 Task: Use Golf Hit 2 Sound Effect in this video "Movie A.mp4"
Action: Mouse moved to (645, 124)
Screenshot: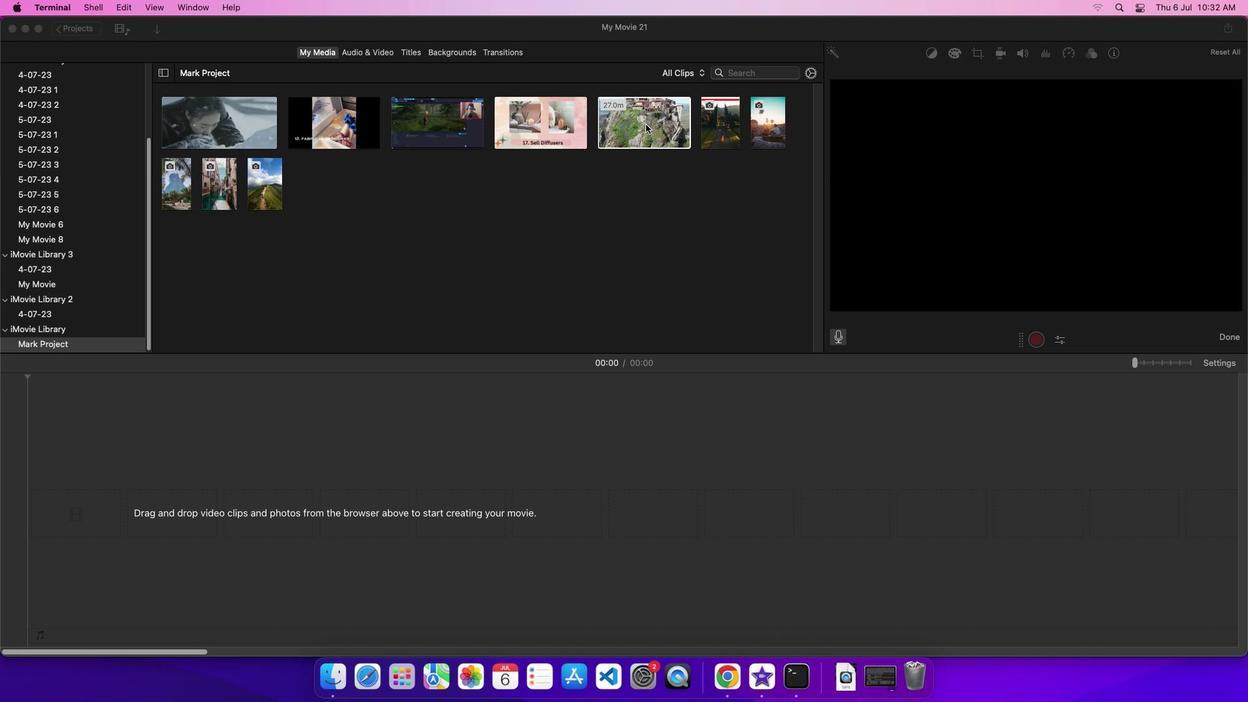 
Action: Mouse pressed left at (645, 124)
Screenshot: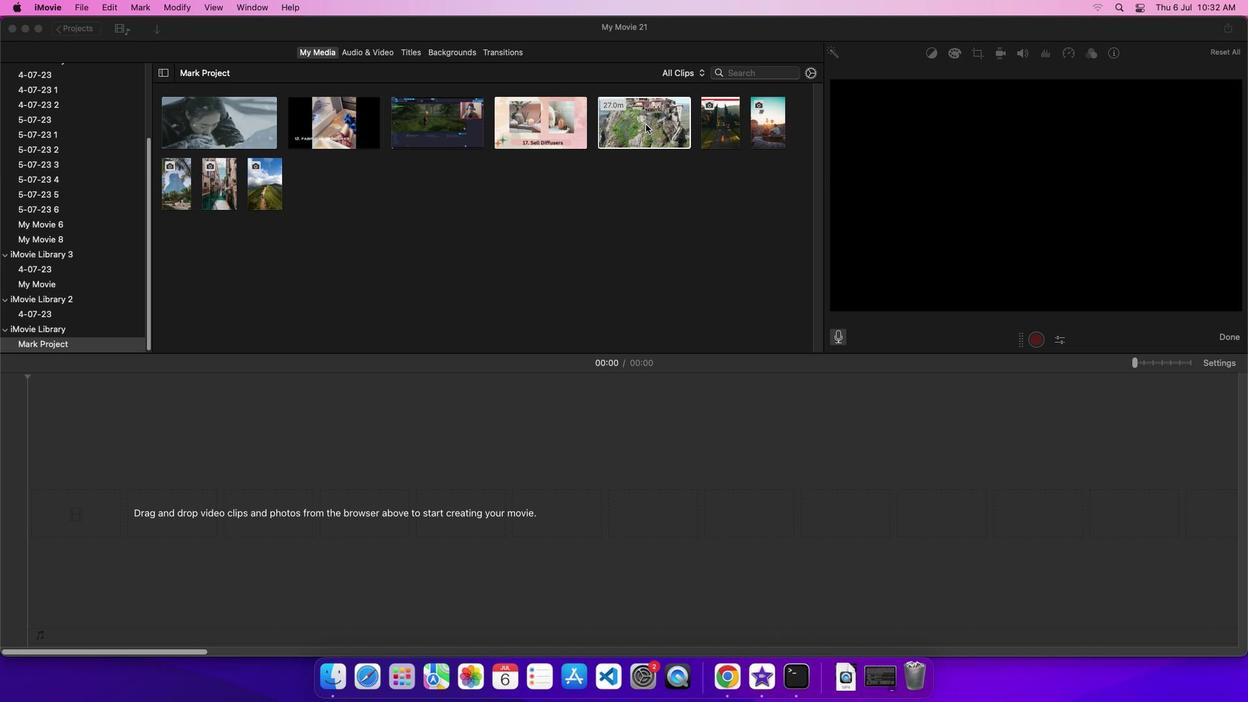 
Action: Mouse moved to (663, 126)
Screenshot: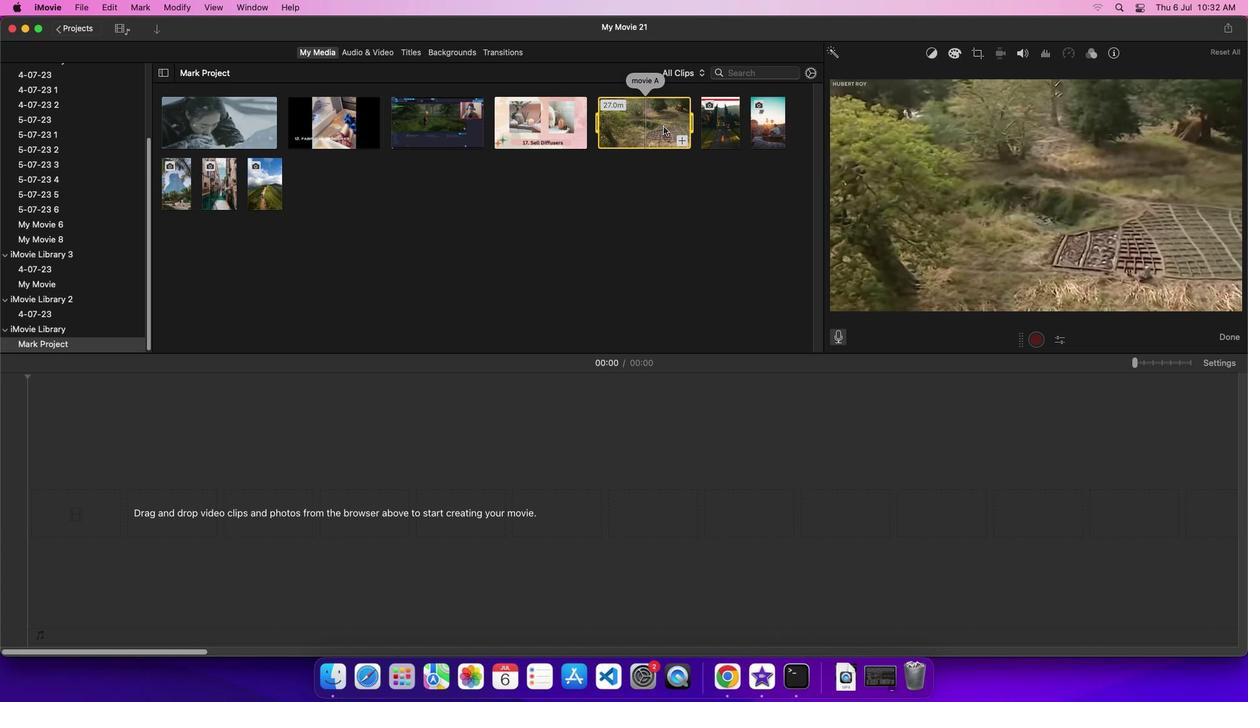 
Action: Mouse pressed left at (663, 126)
Screenshot: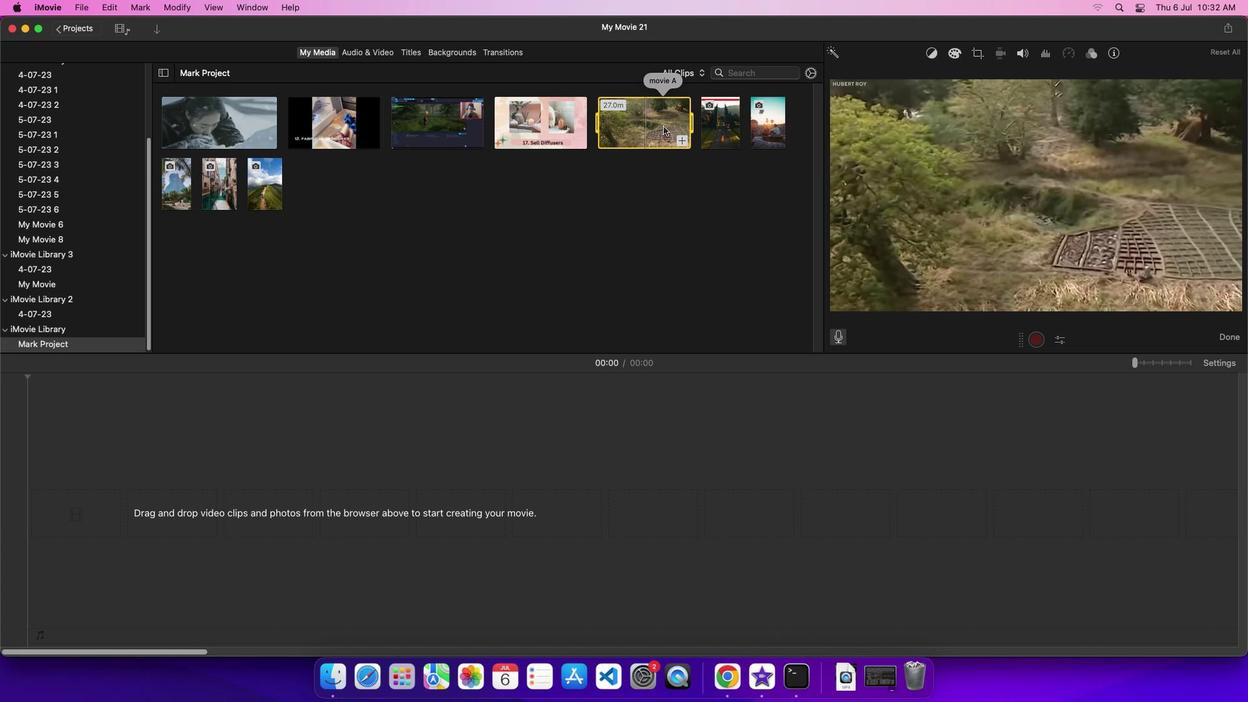 
Action: Mouse moved to (382, 50)
Screenshot: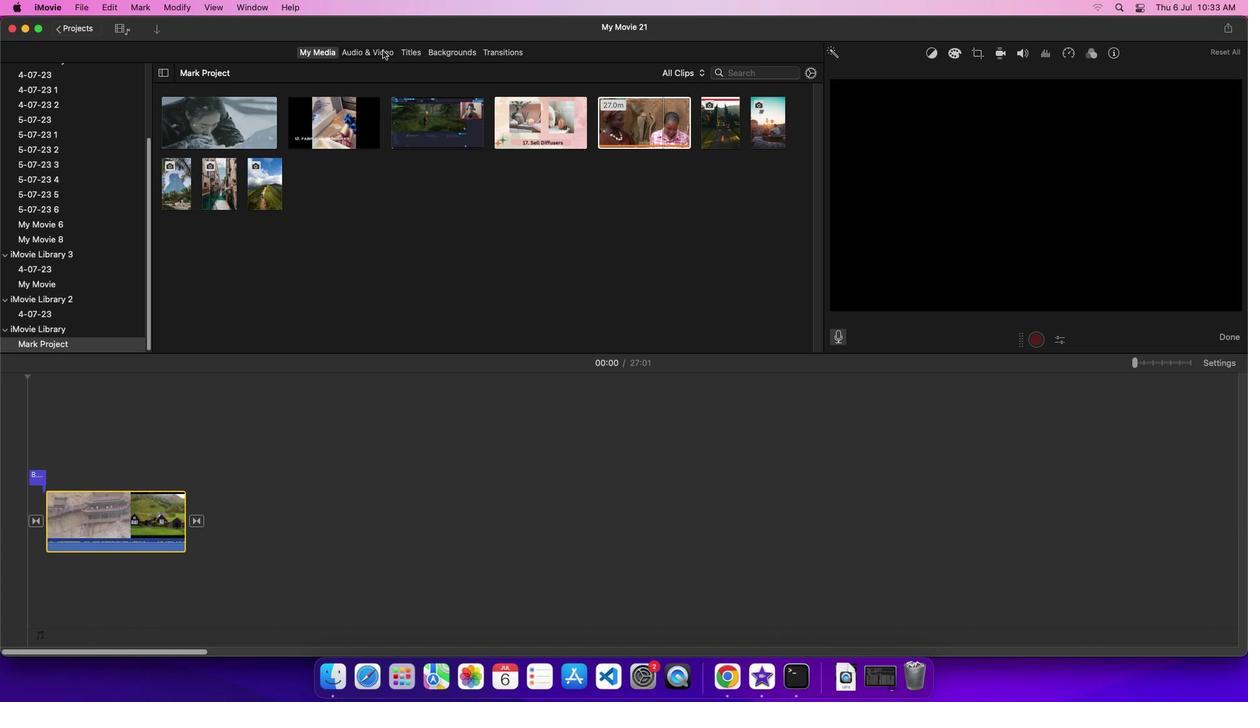 
Action: Mouse pressed left at (382, 50)
Screenshot: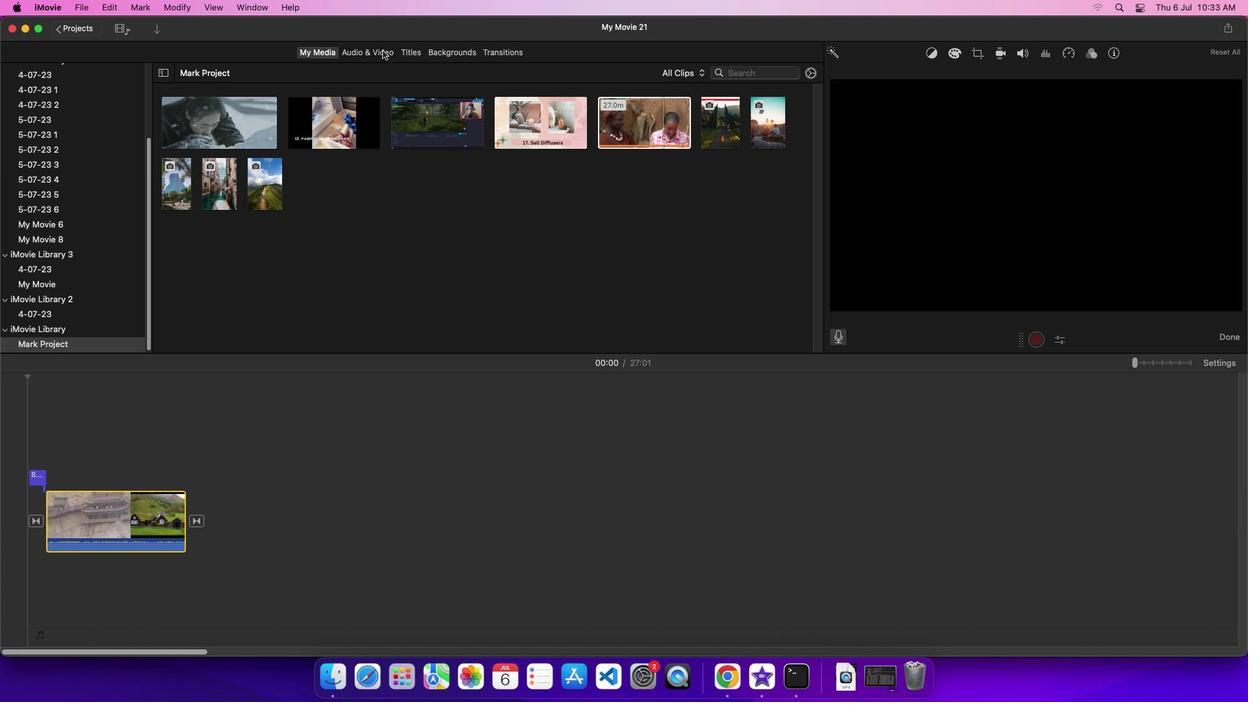 
Action: Mouse moved to (94, 121)
Screenshot: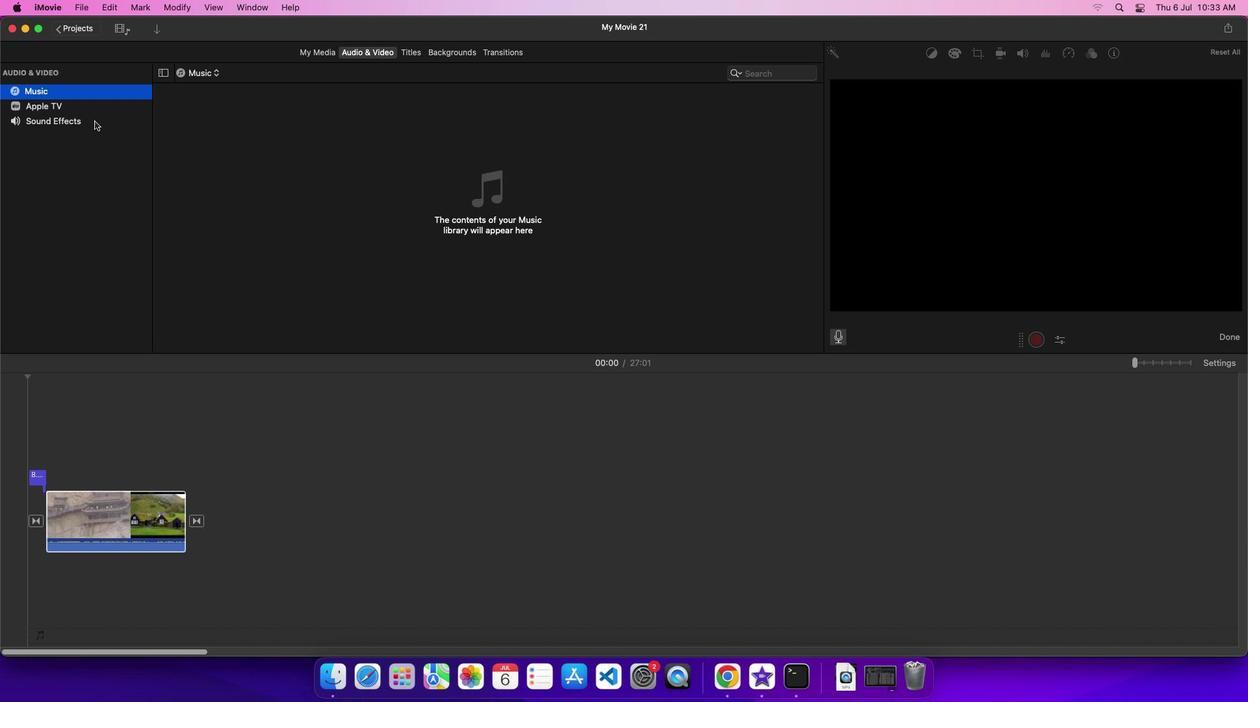 
Action: Mouse pressed left at (94, 121)
Screenshot: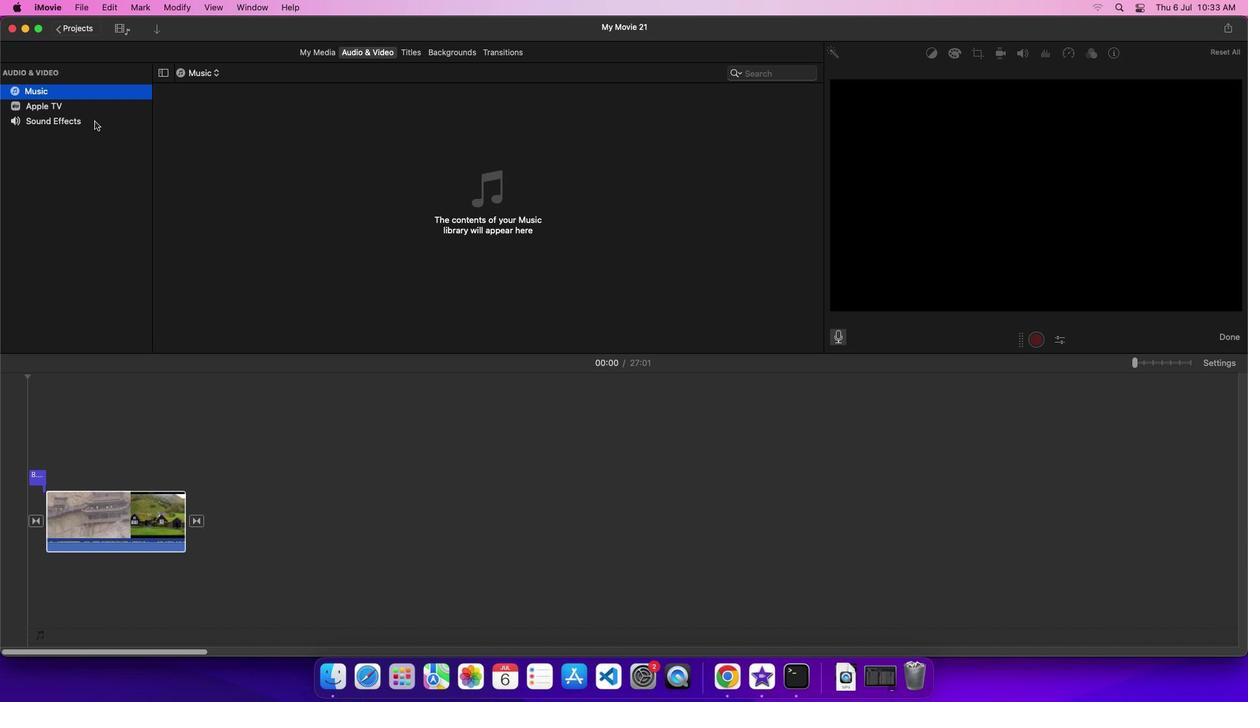 
Action: Mouse moved to (226, 322)
Screenshot: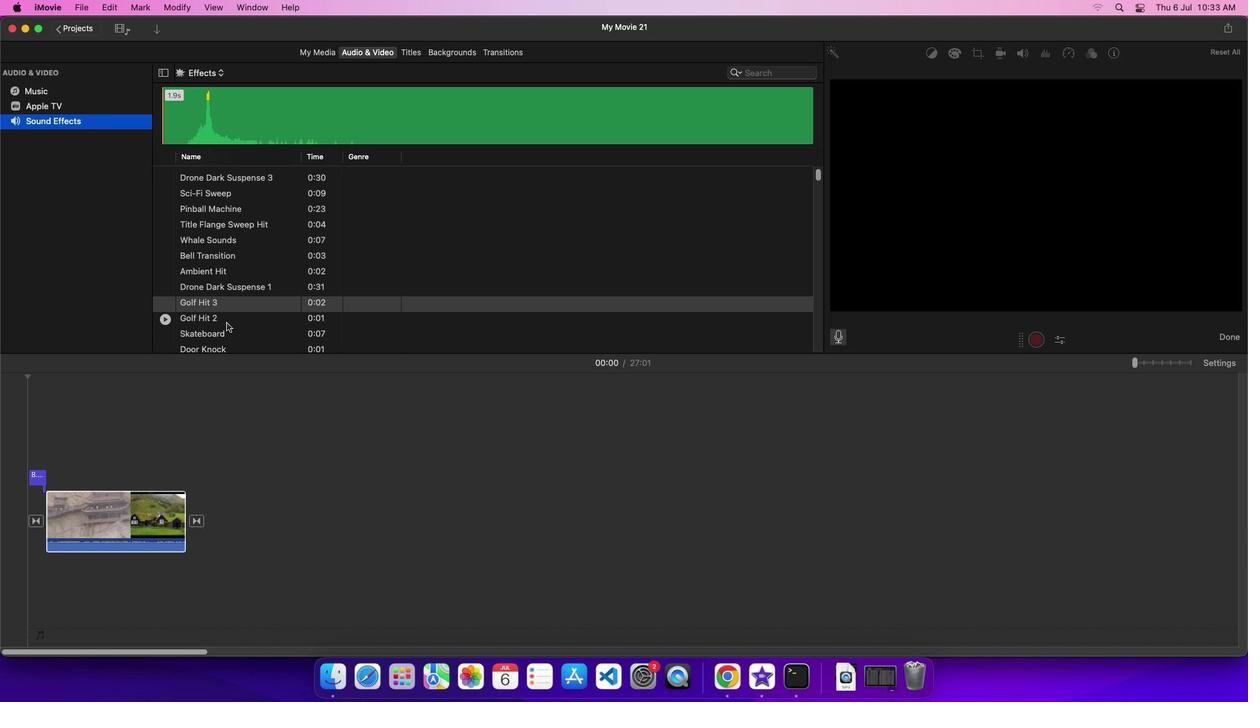 
Action: Mouse pressed left at (226, 322)
Screenshot: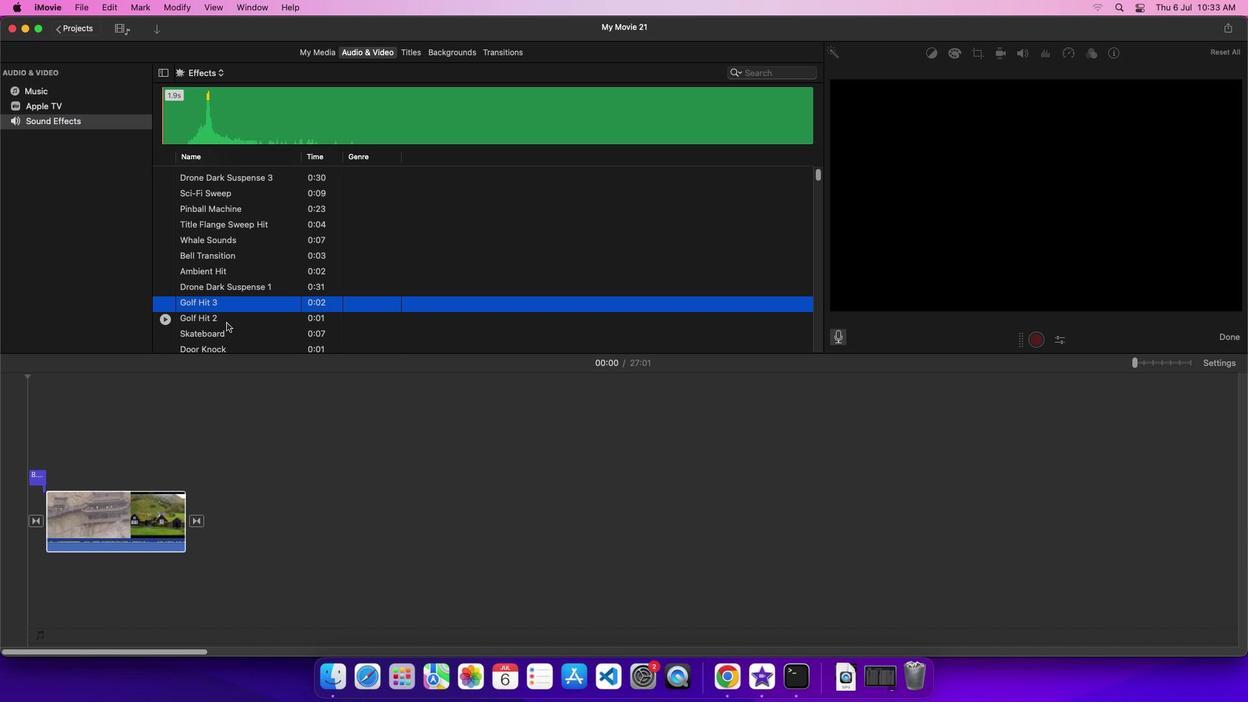 
Action: Mouse moved to (256, 319)
Screenshot: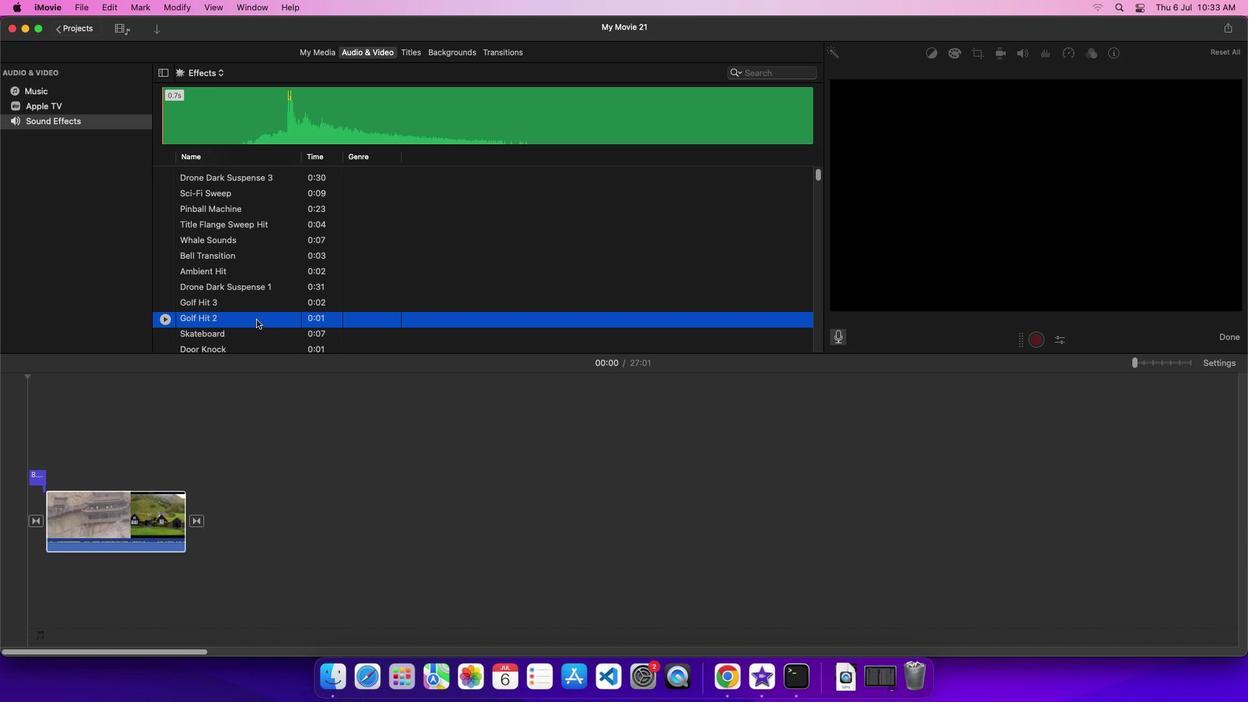 
Action: Mouse pressed left at (256, 319)
Screenshot: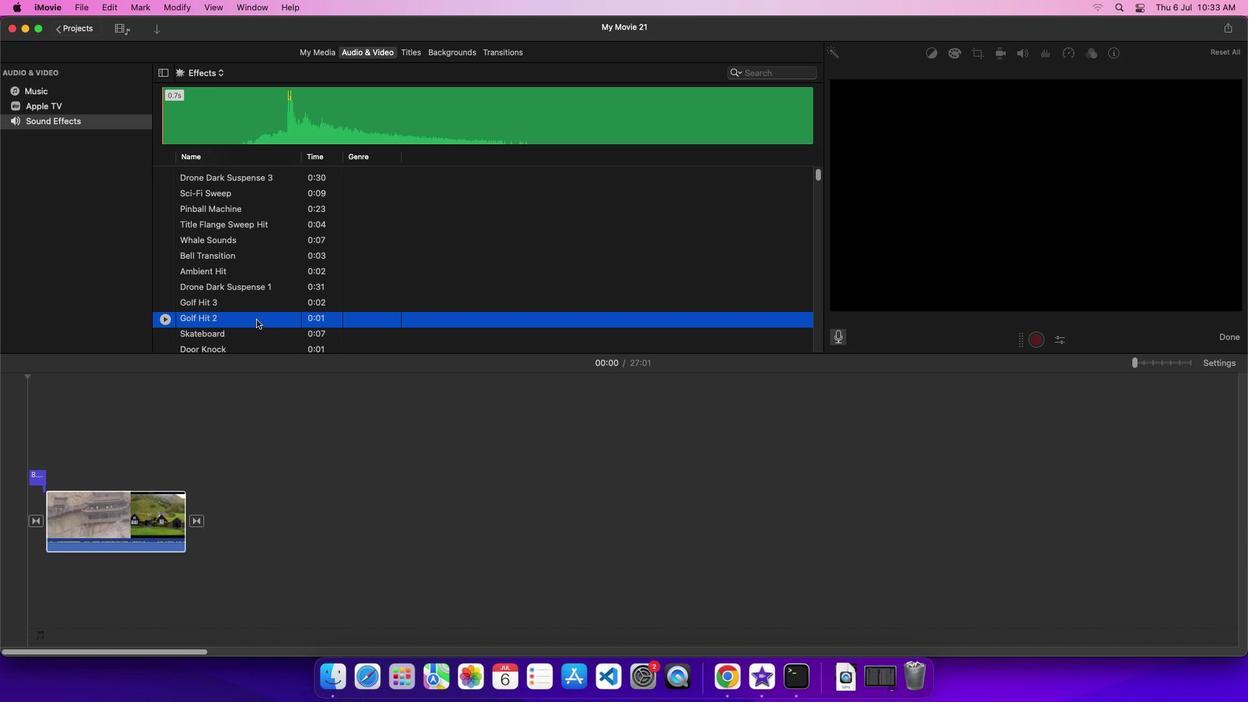 
Action: Mouse moved to (89, 582)
Screenshot: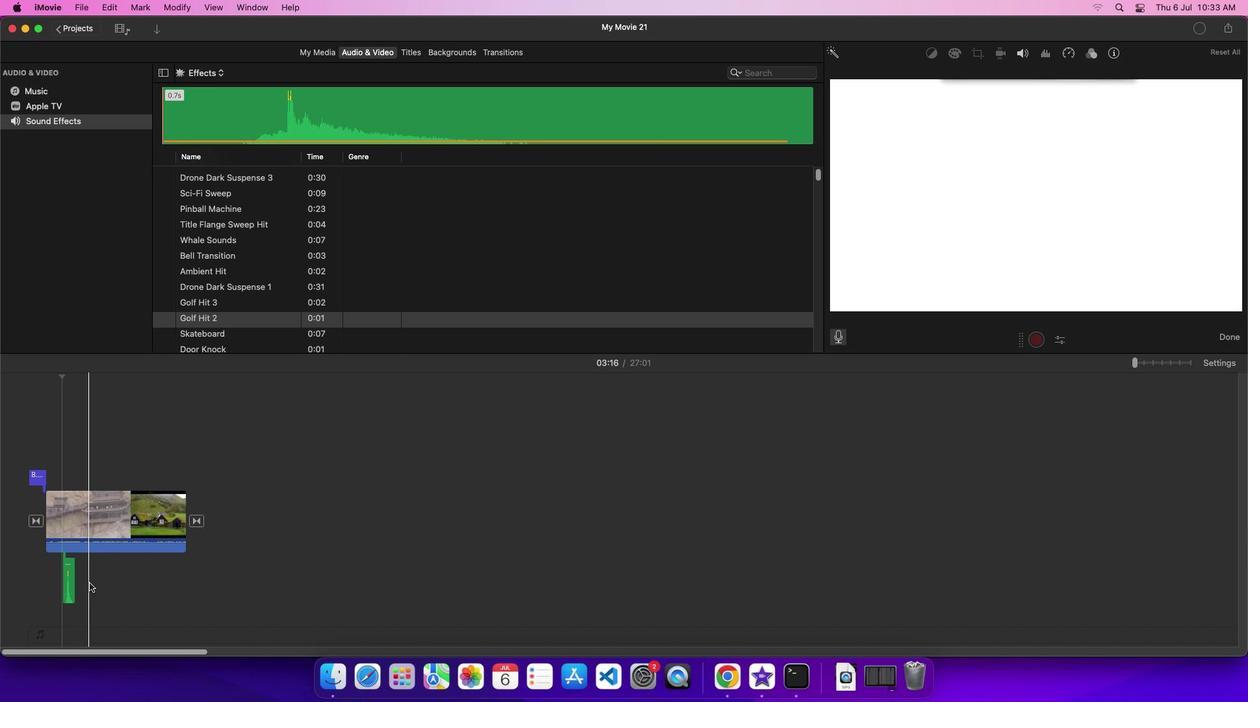 
